 Task: Look for products in the category "Shellfish" from Northern Chef.
Action: Mouse moved to (15, 115)
Screenshot: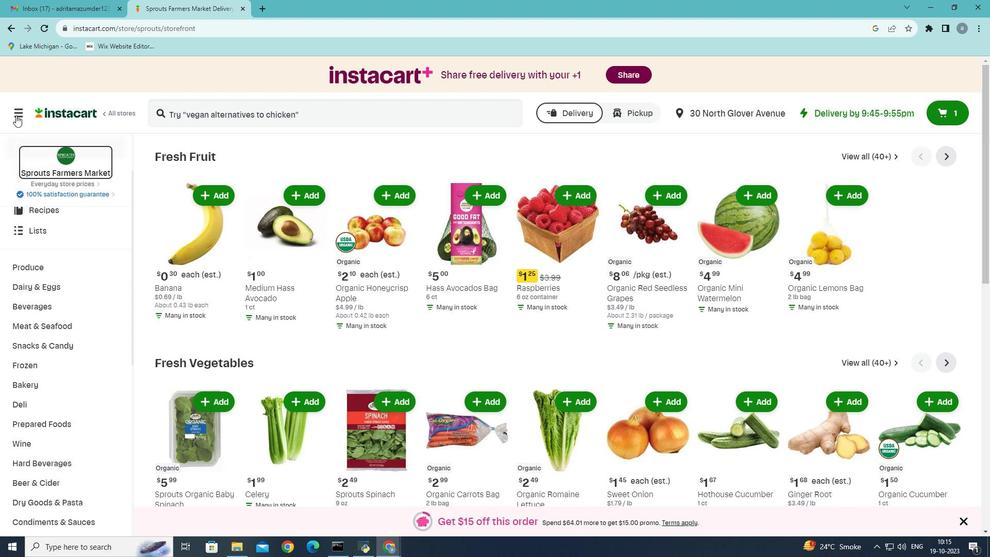 
Action: Mouse pressed left at (15, 115)
Screenshot: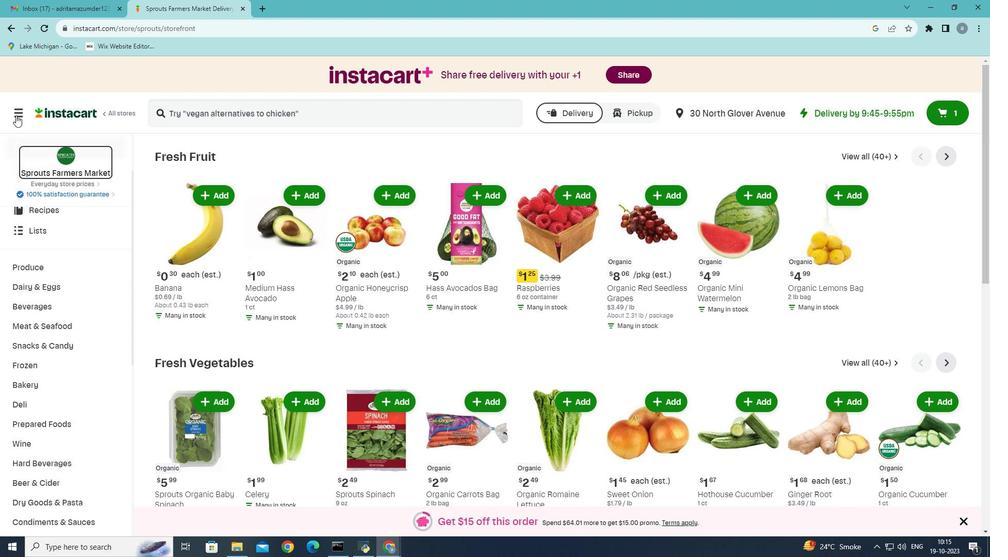 
Action: Mouse moved to (48, 302)
Screenshot: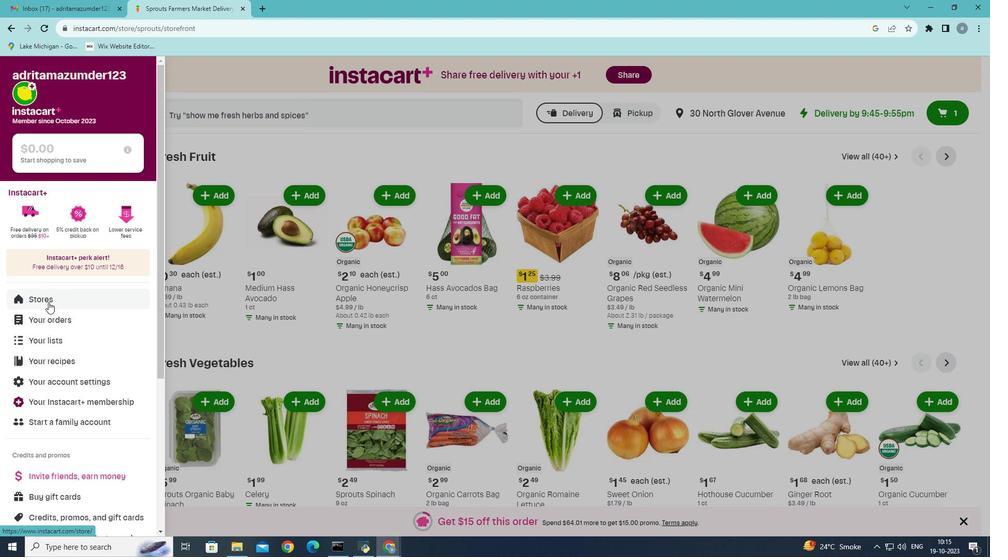 
Action: Mouse pressed left at (48, 302)
Screenshot: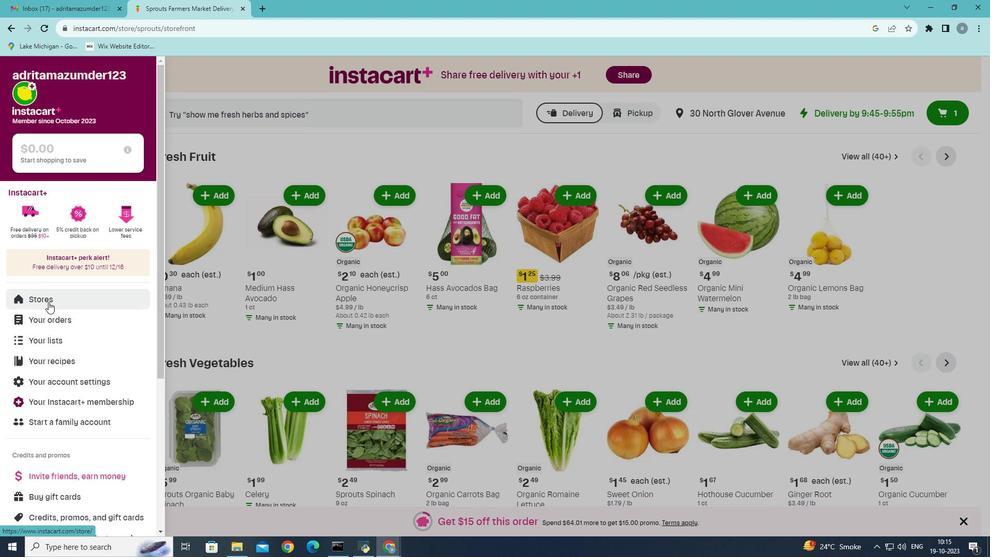 
Action: Mouse moved to (243, 121)
Screenshot: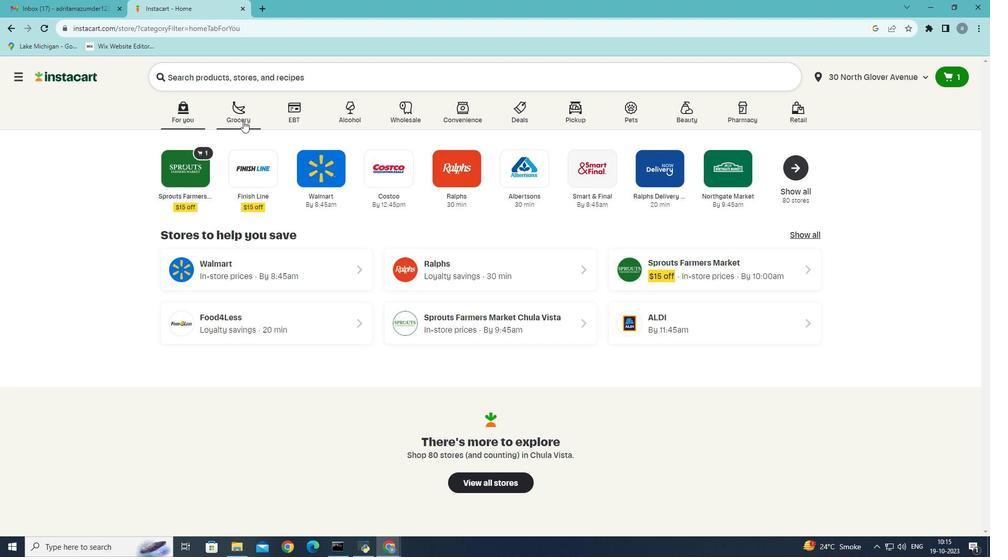
Action: Mouse pressed left at (243, 121)
Screenshot: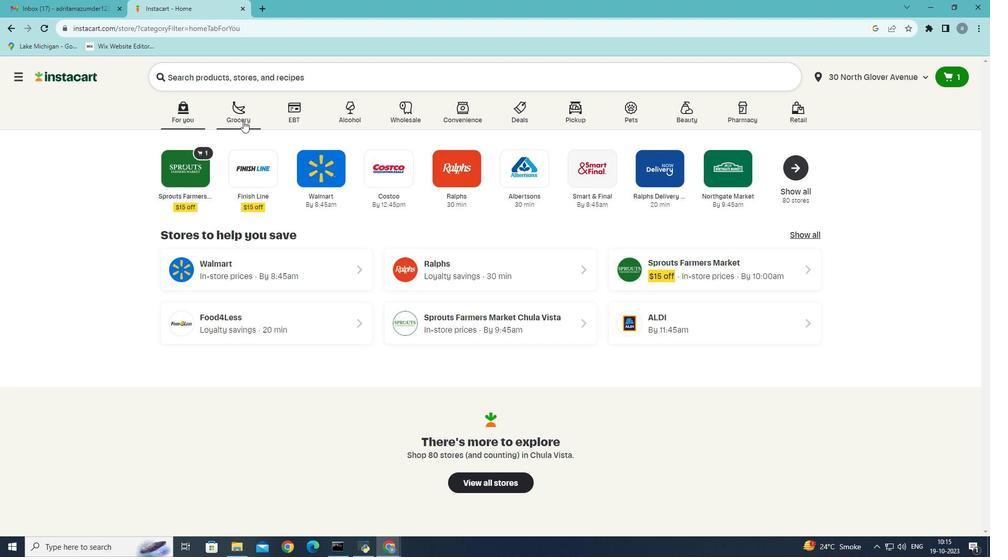 
Action: Mouse moved to (246, 302)
Screenshot: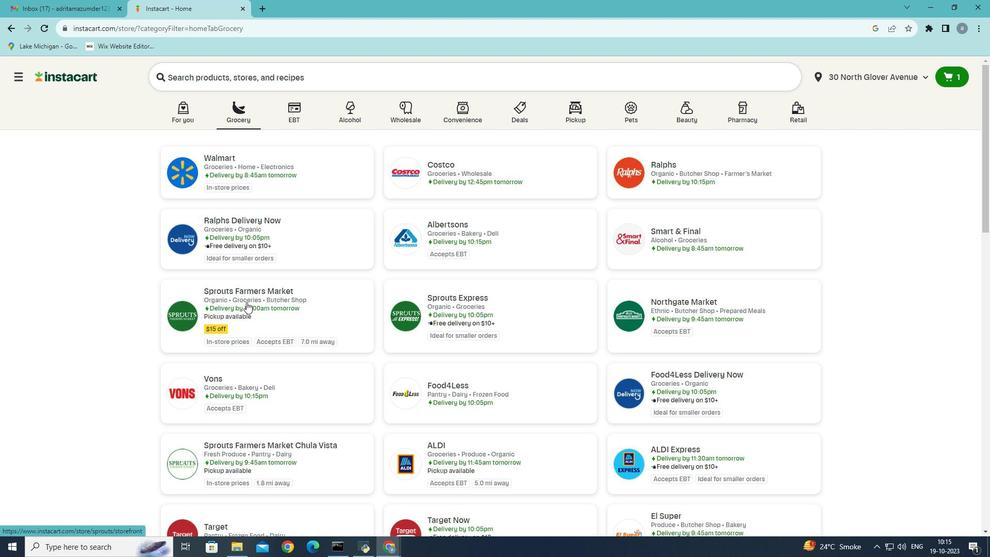
Action: Mouse pressed left at (246, 302)
Screenshot: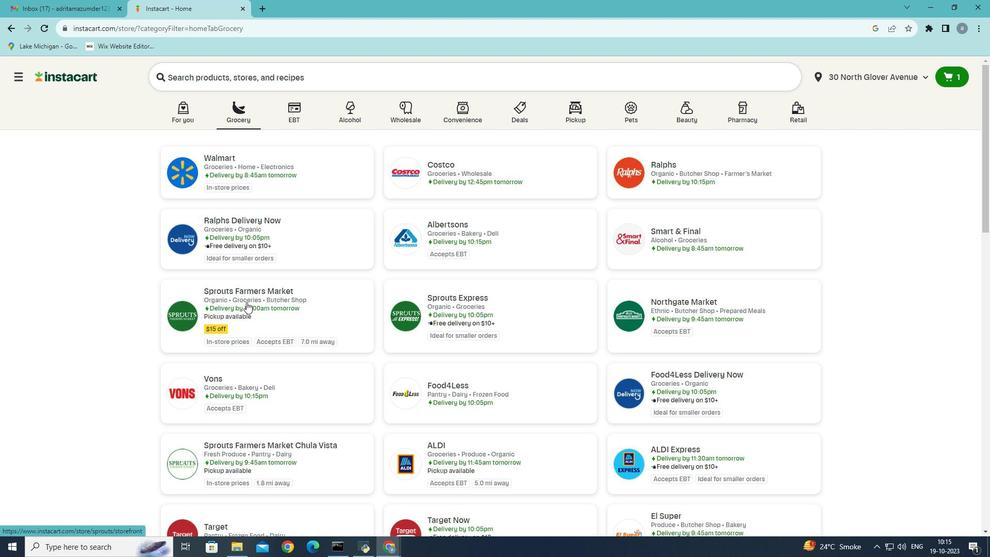 
Action: Mouse moved to (61, 428)
Screenshot: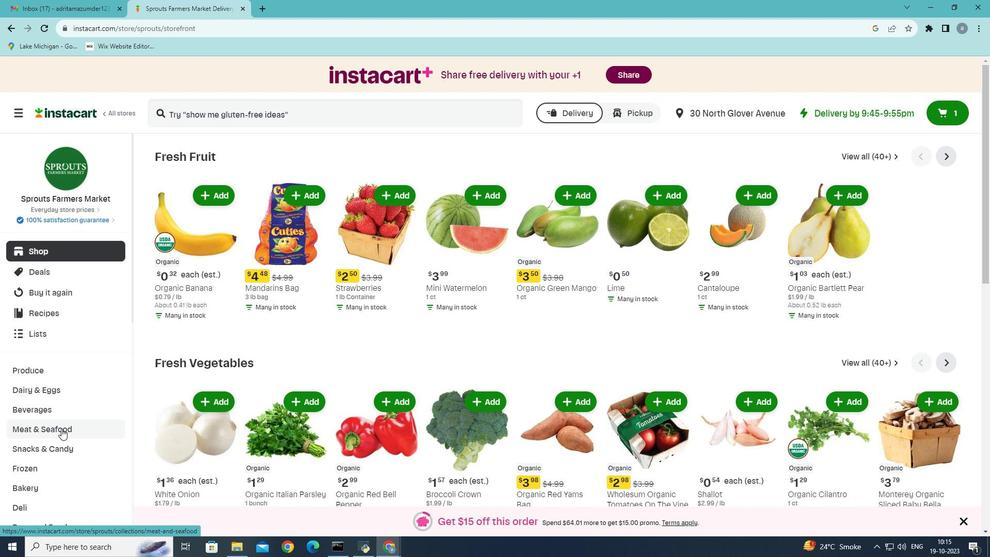 
Action: Mouse pressed left at (61, 428)
Screenshot: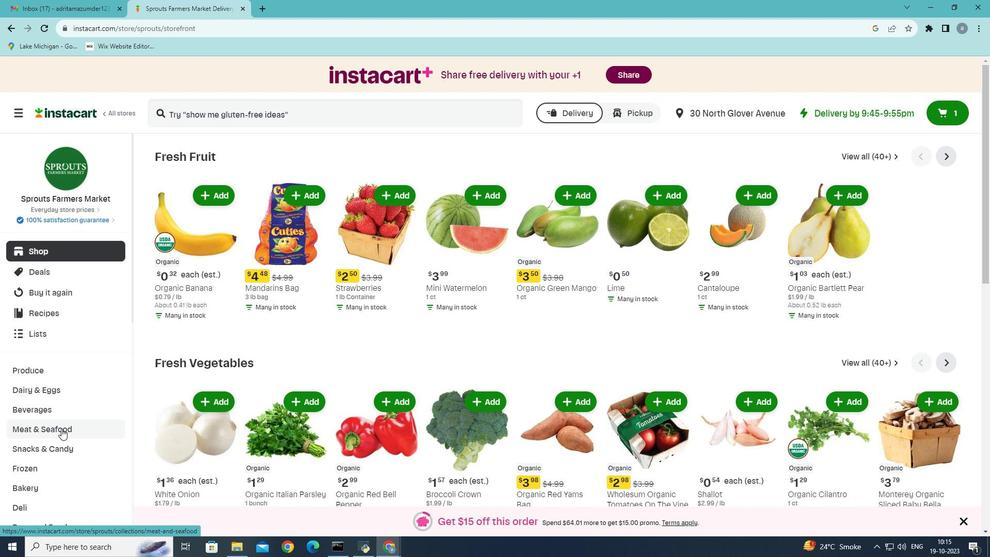 
Action: Mouse moved to (444, 184)
Screenshot: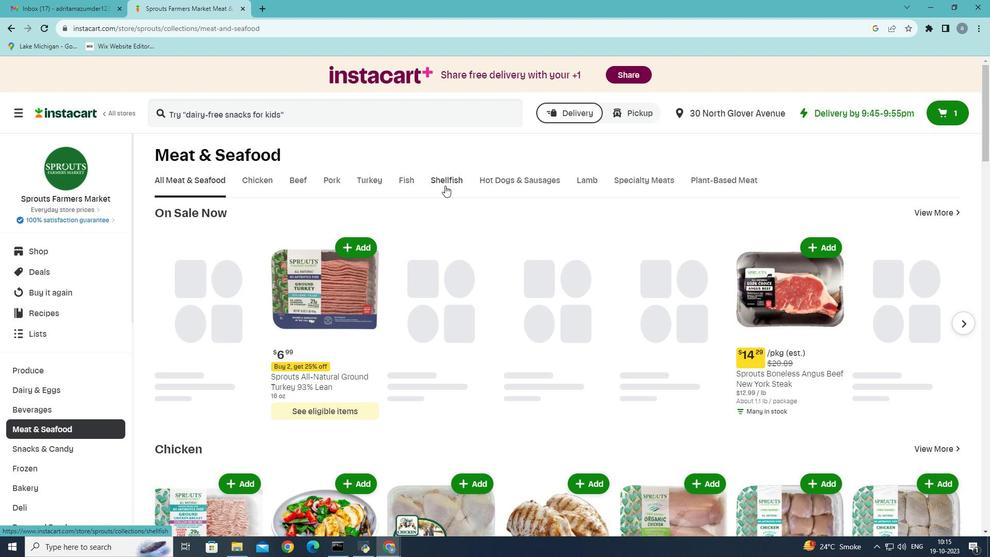 
Action: Mouse pressed left at (444, 184)
Screenshot: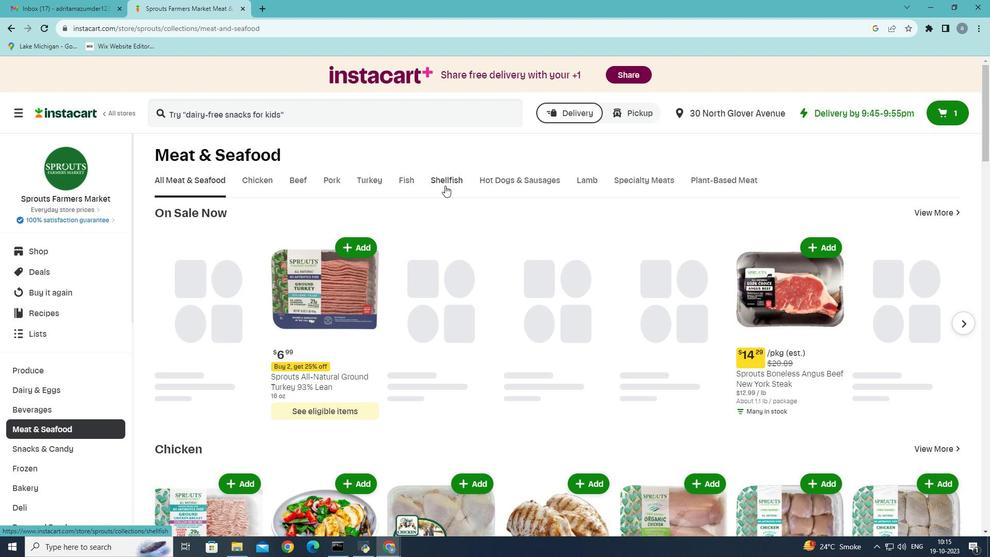 
Action: Mouse moved to (355, 266)
Screenshot: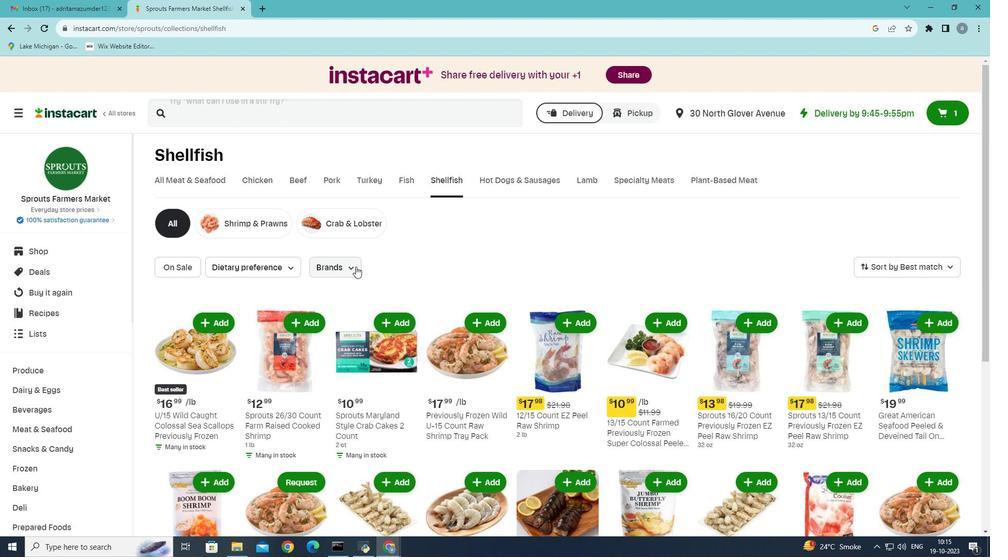 
Action: Mouse pressed left at (355, 266)
Screenshot: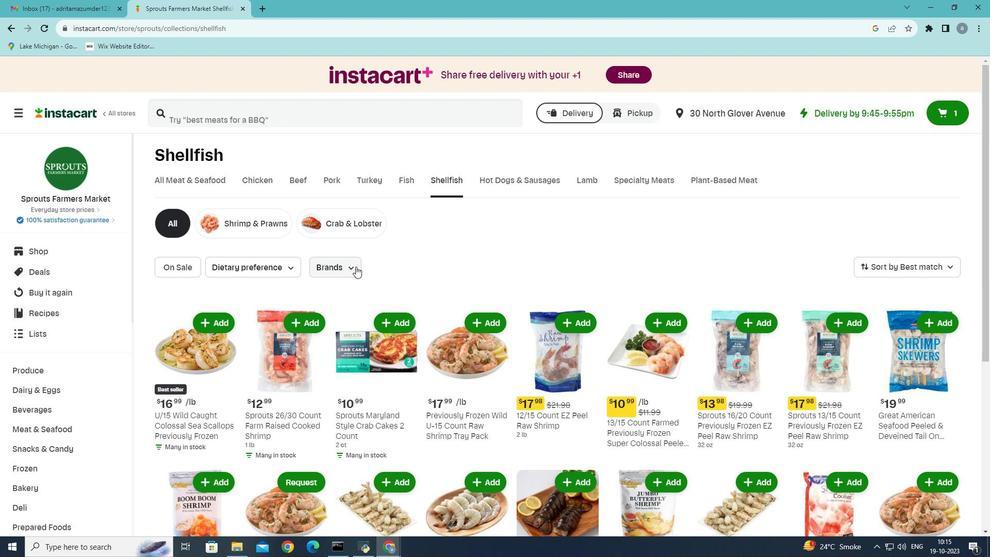 
Action: Mouse moved to (343, 351)
Screenshot: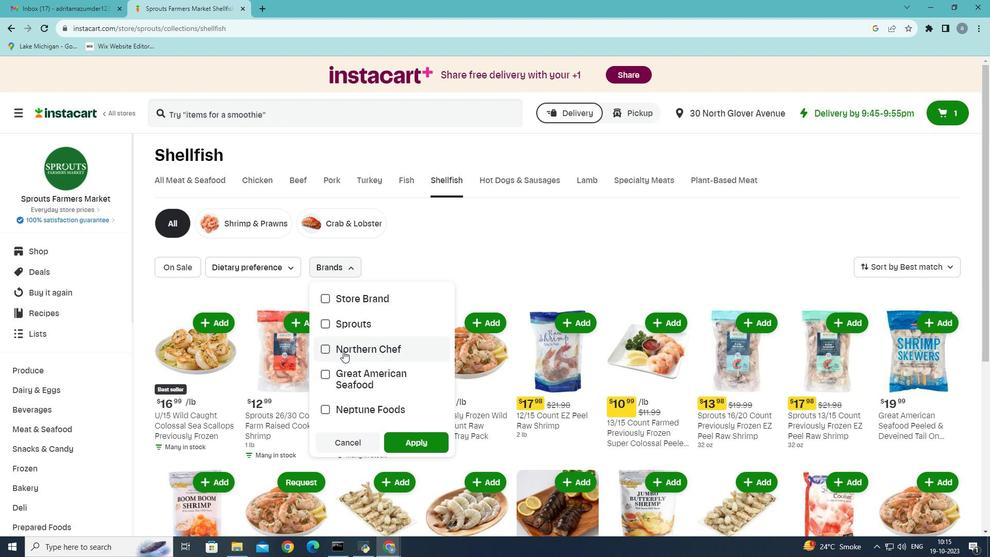 
Action: Mouse pressed left at (343, 351)
Screenshot: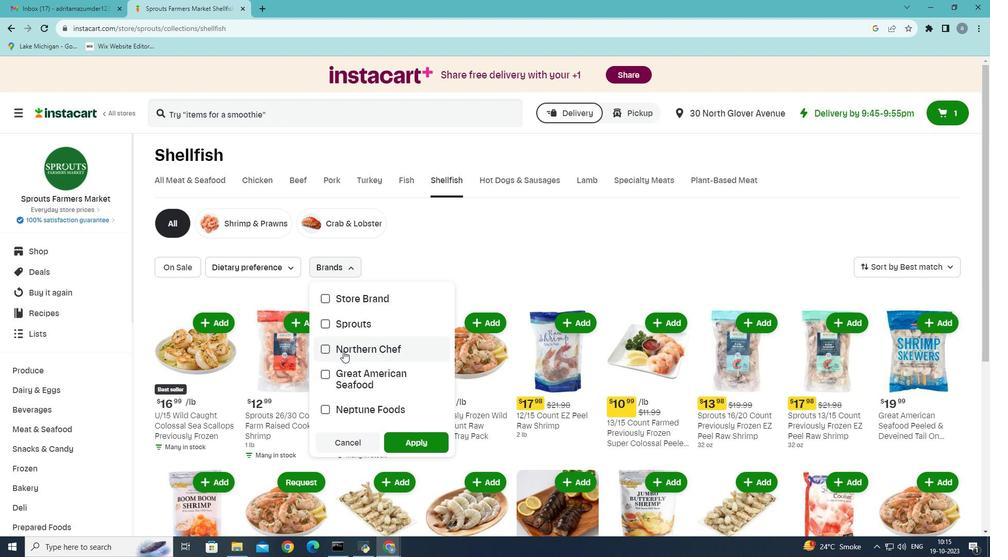 
Action: Mouse moved to (407, 444)
Screenshot: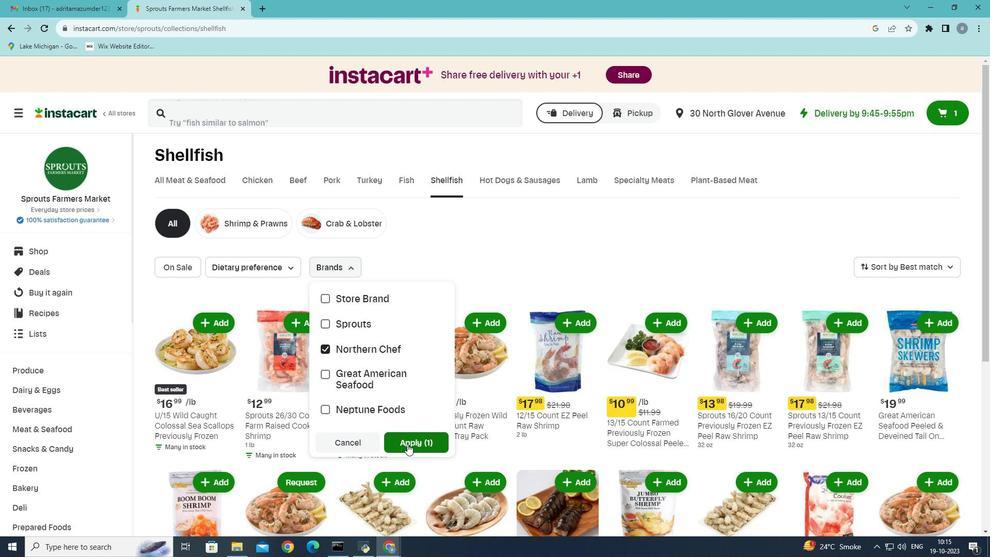 
Action: Mouse pressed left at (407, 444)
Screenshot: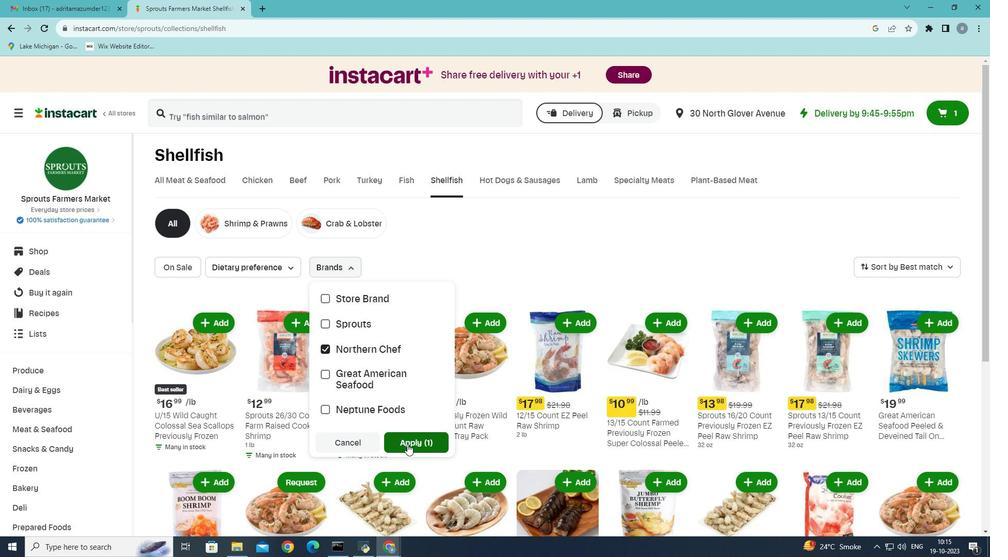 
Action: Mouse moved to (466, 429)
Screenshot: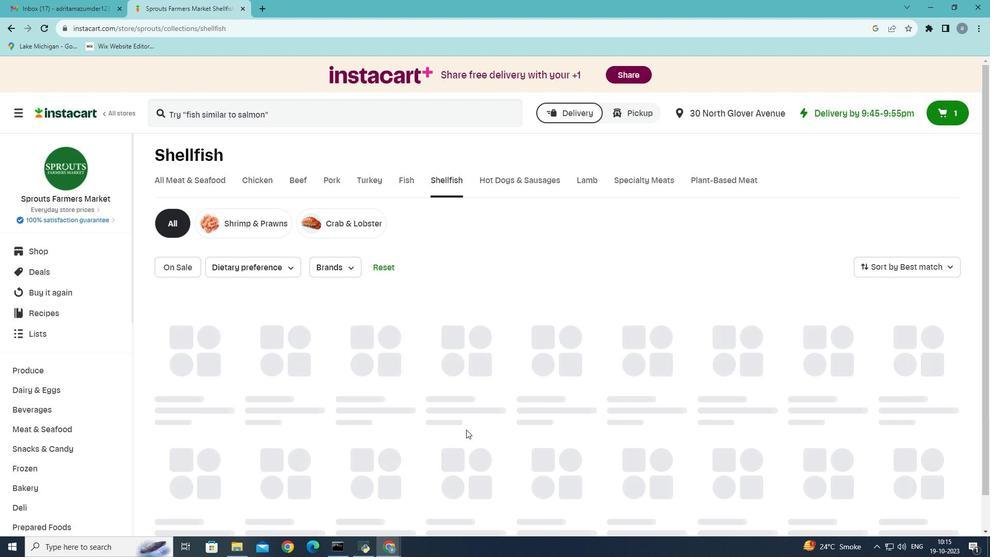 
